 Task: Check the sale-to-list ratio of lanai in the last 1 year.
Action: Mouse moved to (859, 202)
Screenshot: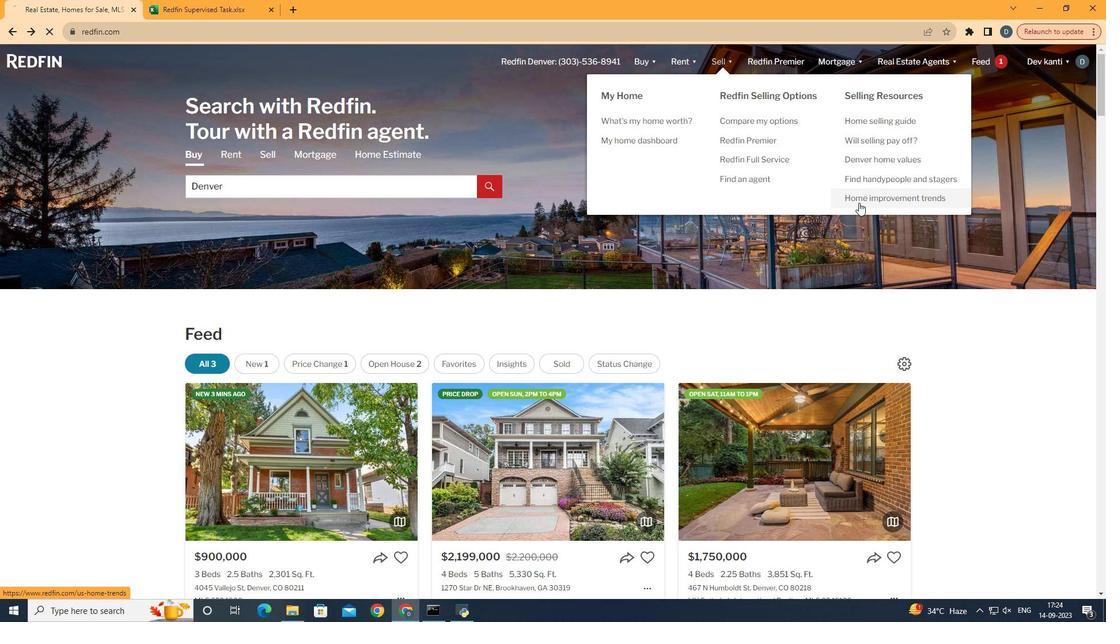 
Action: Mouse pressed left at (859, 202)
Screenshot: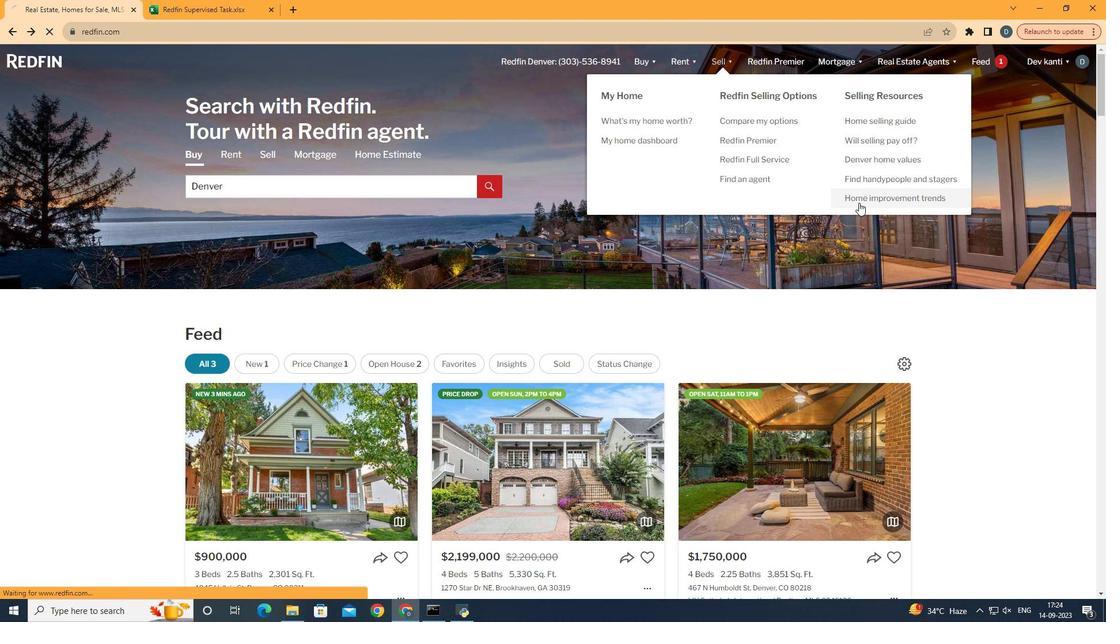 
Action: Mouse moved to (288, 220)
Screenshot: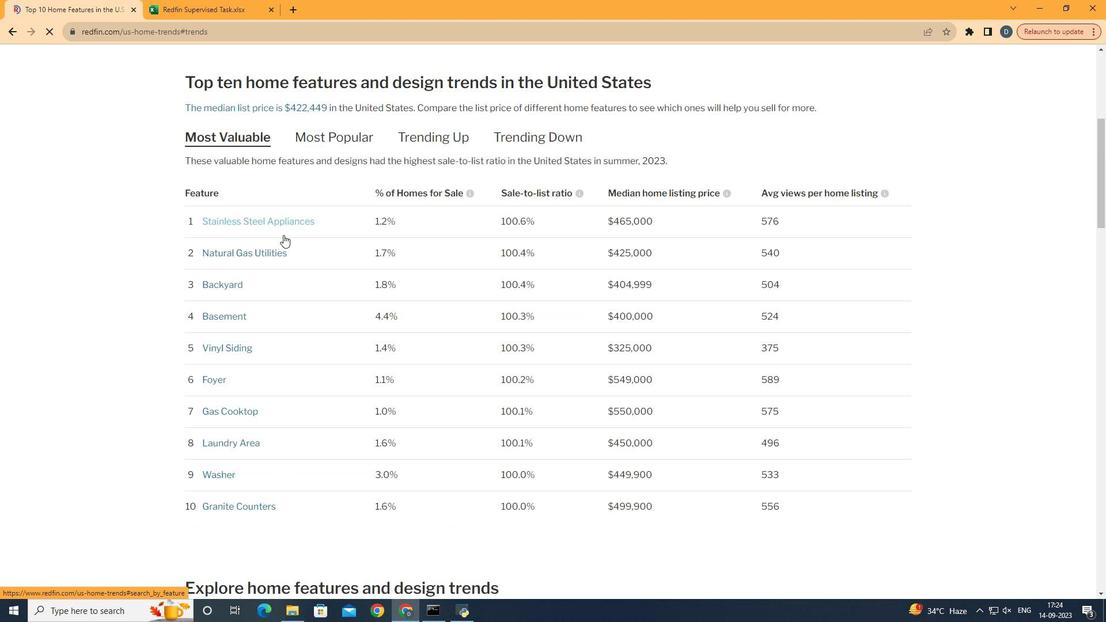 
Action: Mouse pressed left at (288, 220)
Screenshot: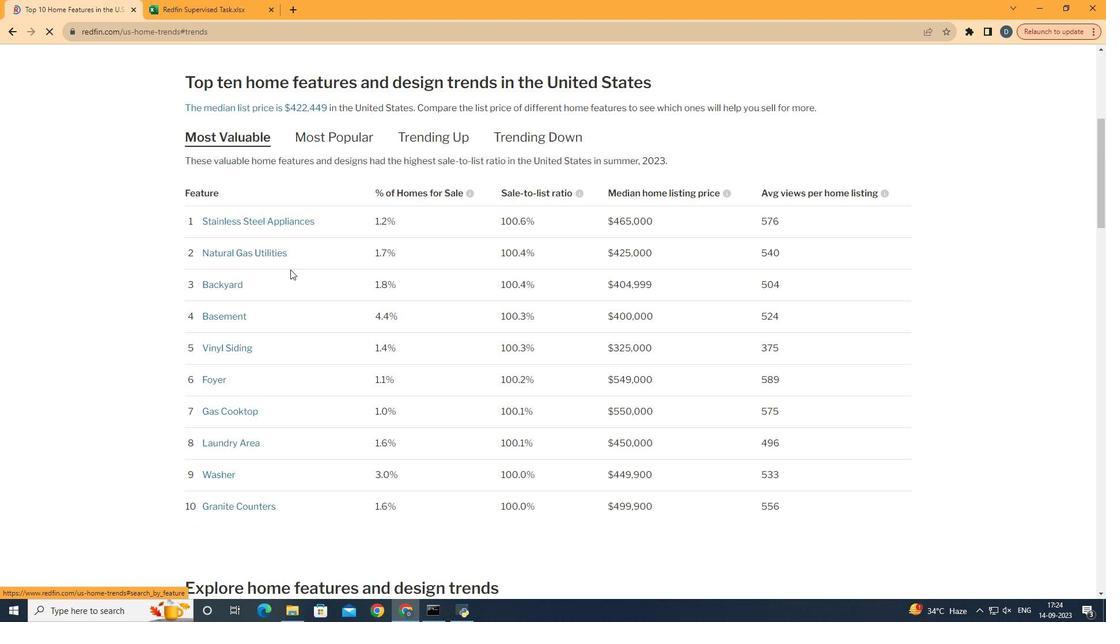 
Action: Mouse moved to (327, 314)
Screenshot: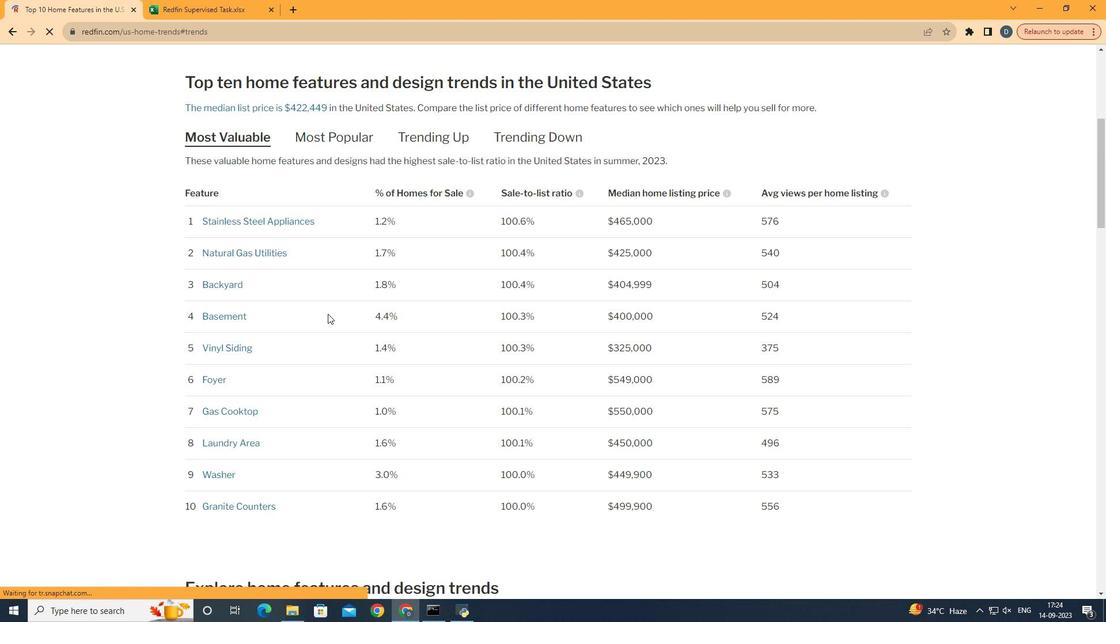
Action: Mouse scrolled (327, 313) with delta (0, 0)
Screenshot: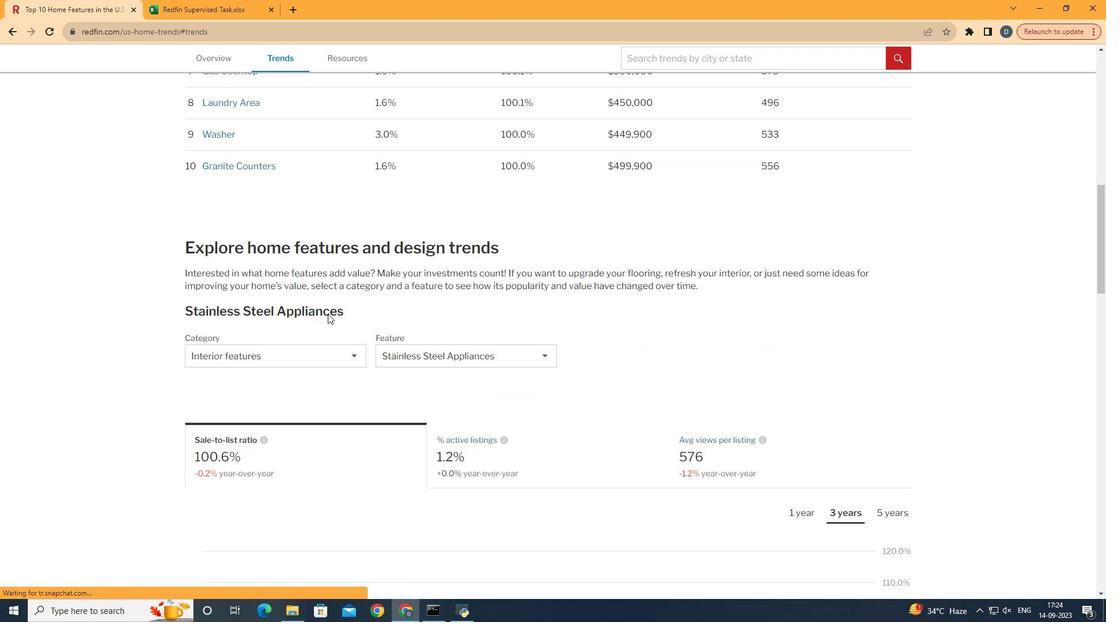 
Action: Mouse scrolled (327, 313) with delta (0, 0)
Screenshot: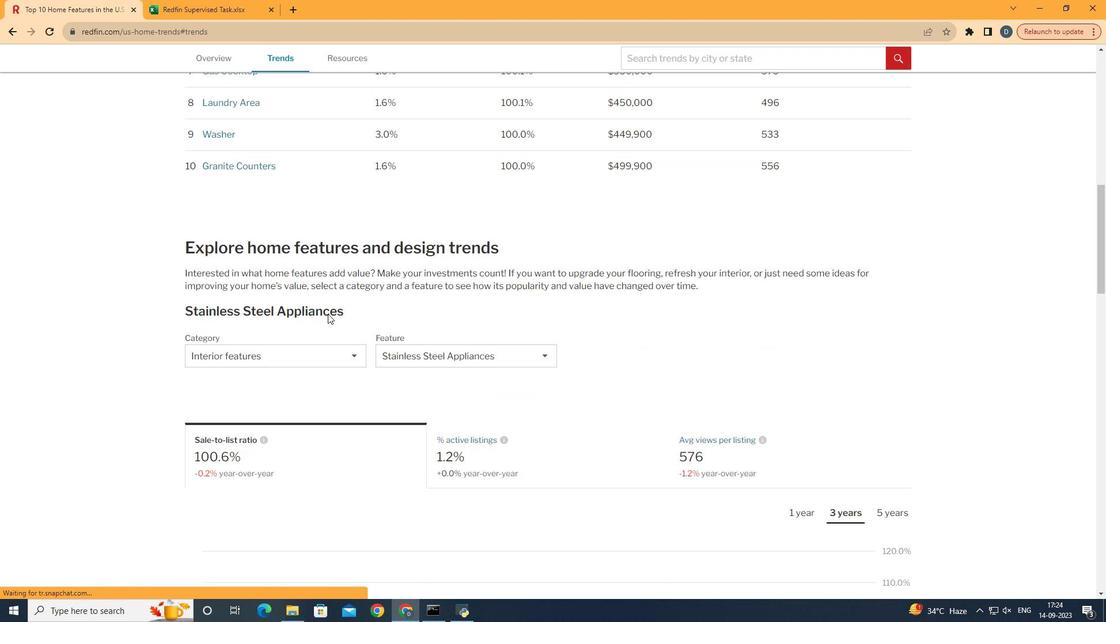 
Action: Mouse scrolled (327, 313) with delta (0, 0)
Screenshot: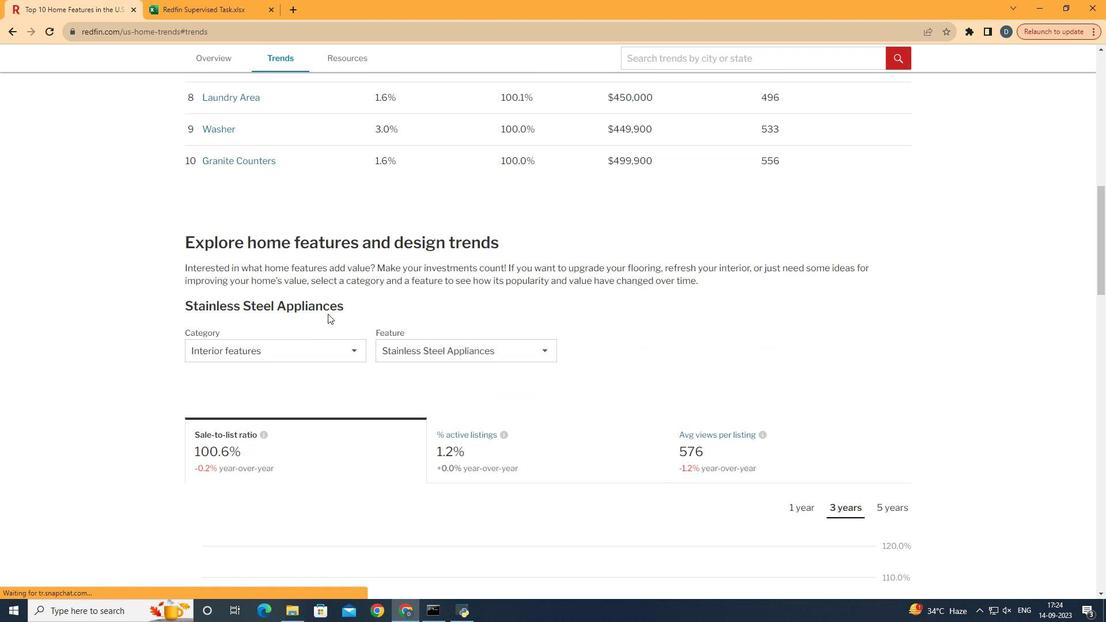 
Action: Mouse scrolled (327, 313) with delta (0, 0)
Screenshot: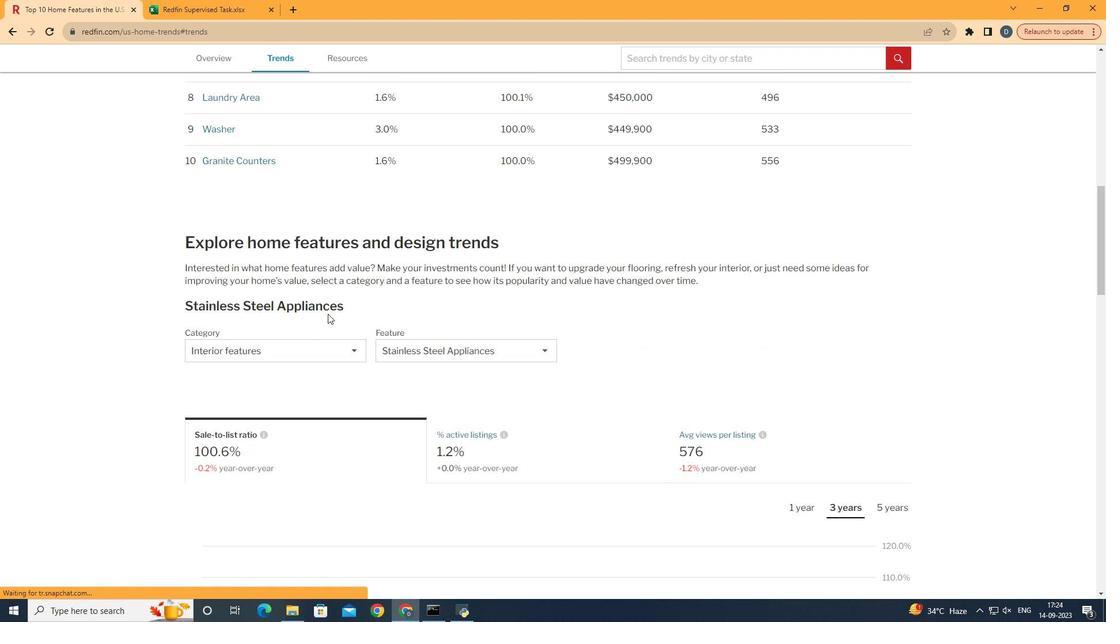 
Action: Mouse scrolled (327, 313) with delta (0, 0)
Screenshot: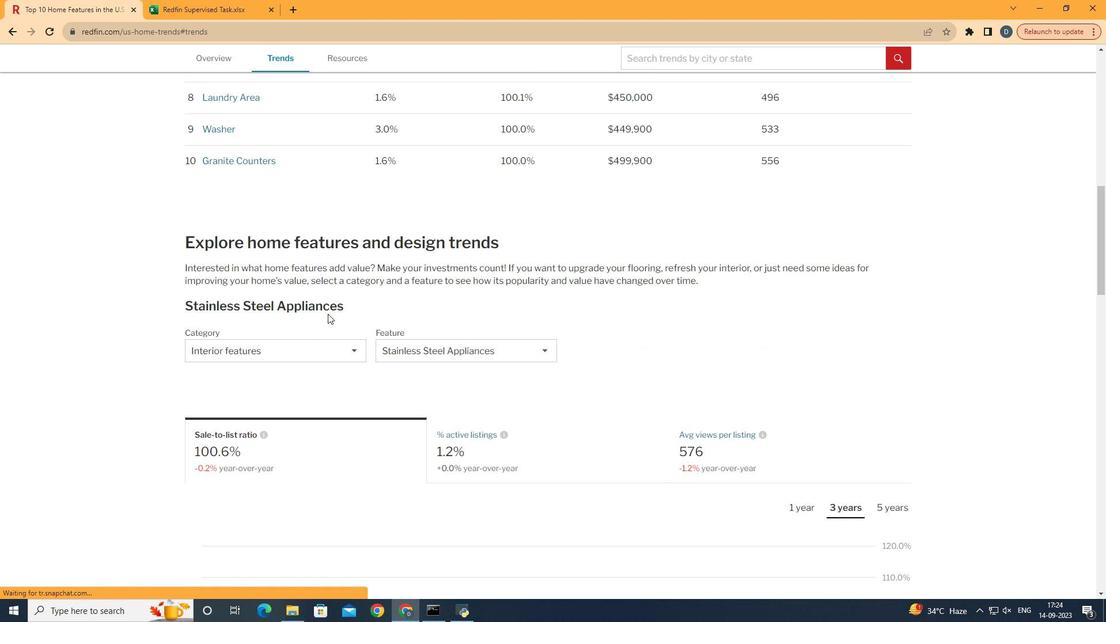 
Action: Mouse scrolled (327, 313) with delta (0, 0)
Screenshot: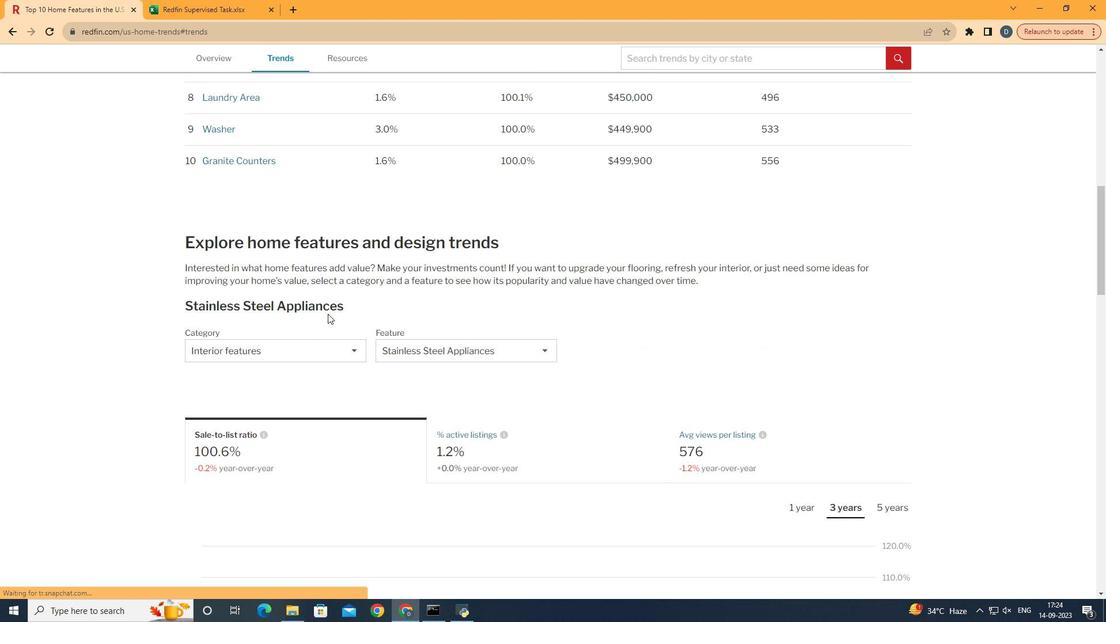 
Action: Mouse scrolled (327, 313) with delta (0, 0)
Screenshot: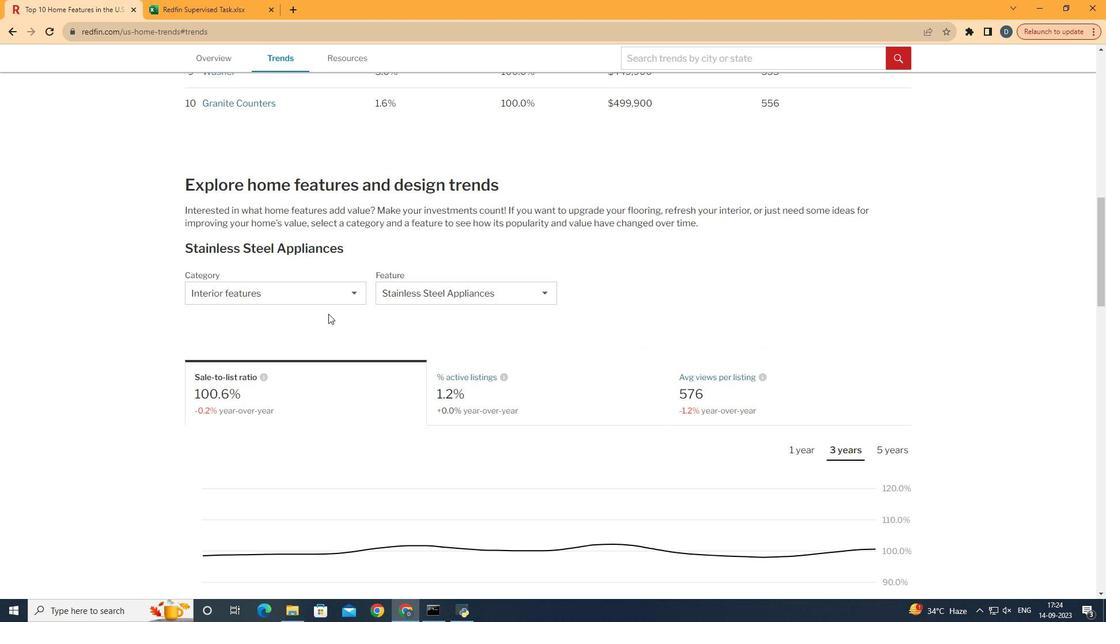 
Action: Mouse moved to (347, 299)
Screenshot: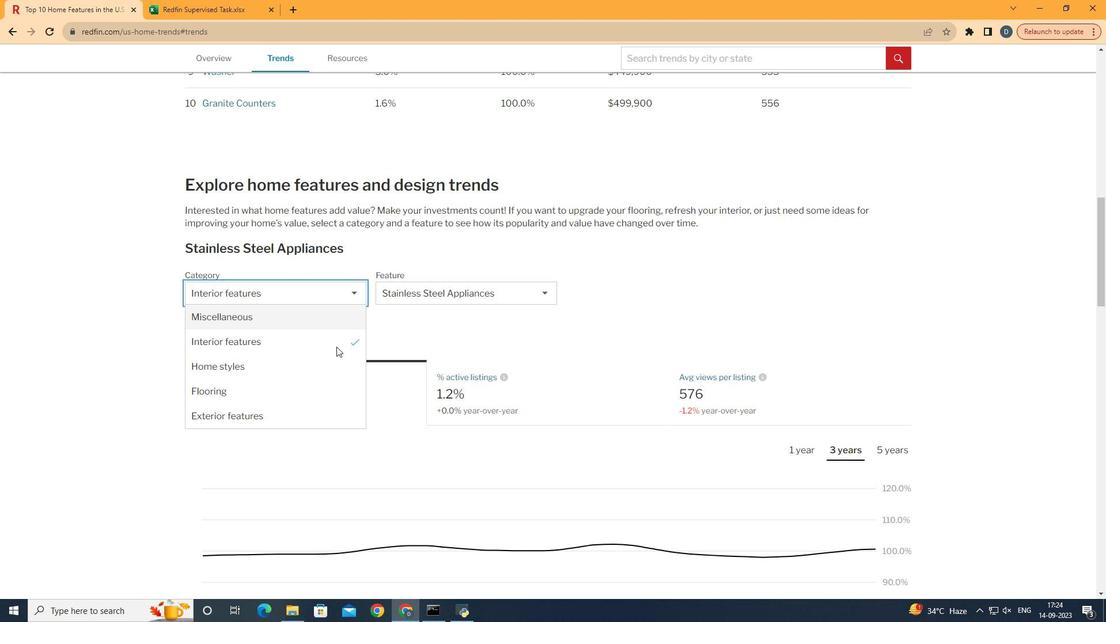 
Action: Mouse pressed left at (347, 299)
Screenshot: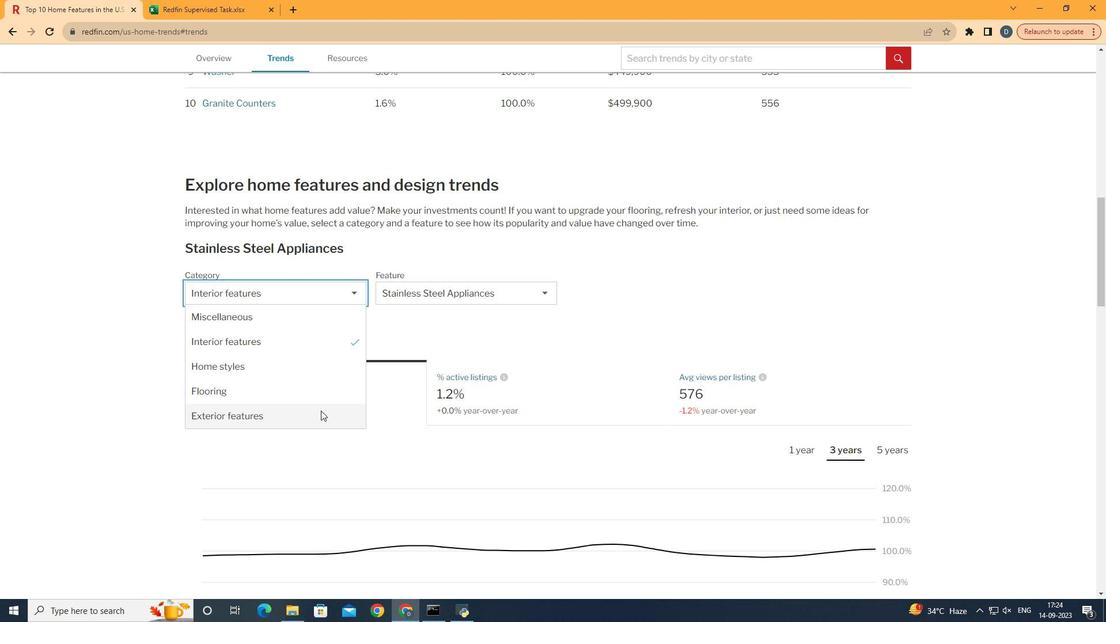 
Action: Mouse moved to (320, 415)
Screenshot: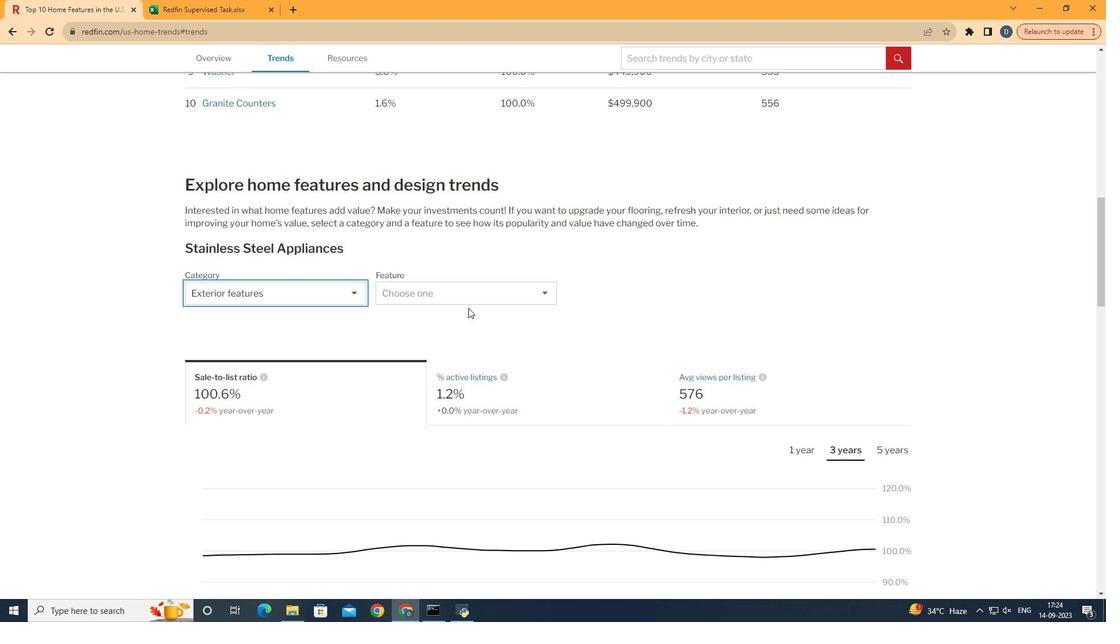 
Action: Mouse pressed left at (320, 415)
Screenshot: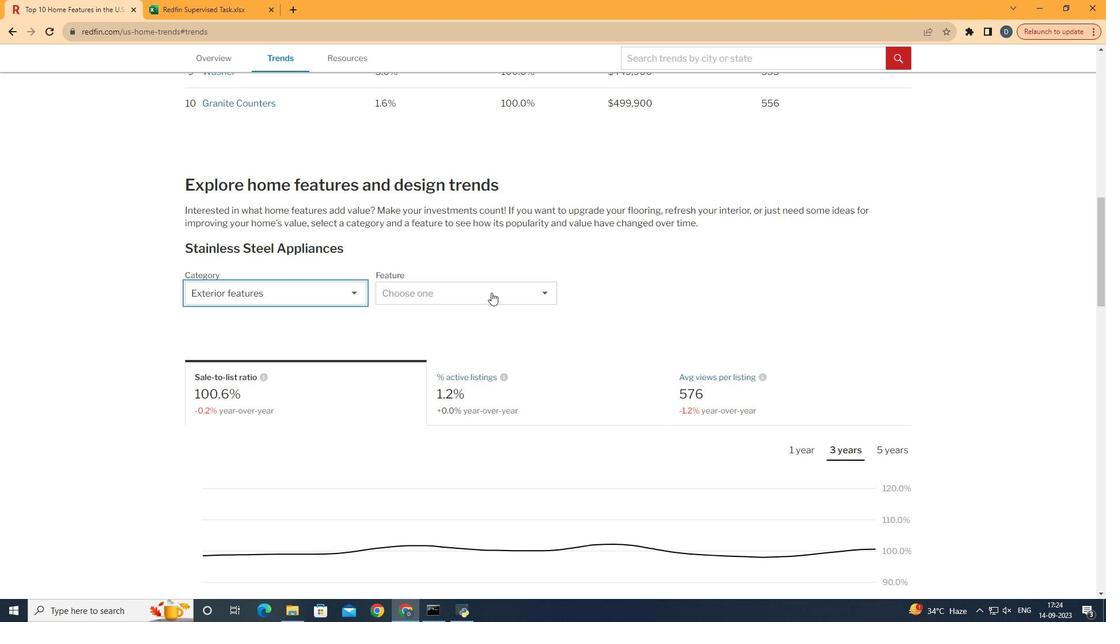 
Action: Mouse moved to (491, 292)
Screenshot: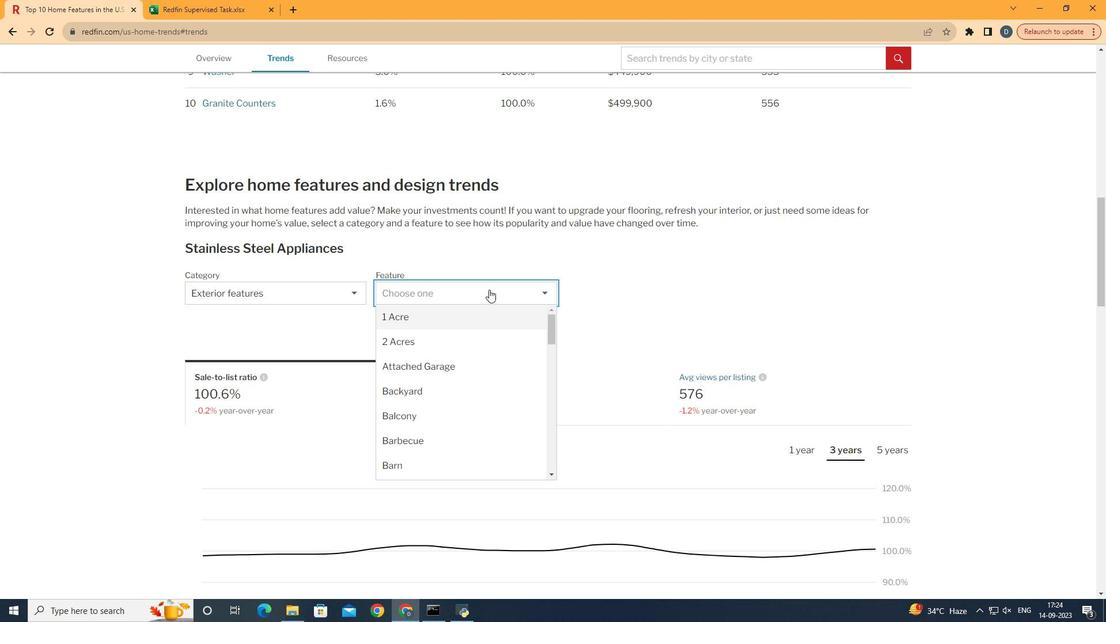 
Action: Mouse pressed left at (491, 292)
Screenshot: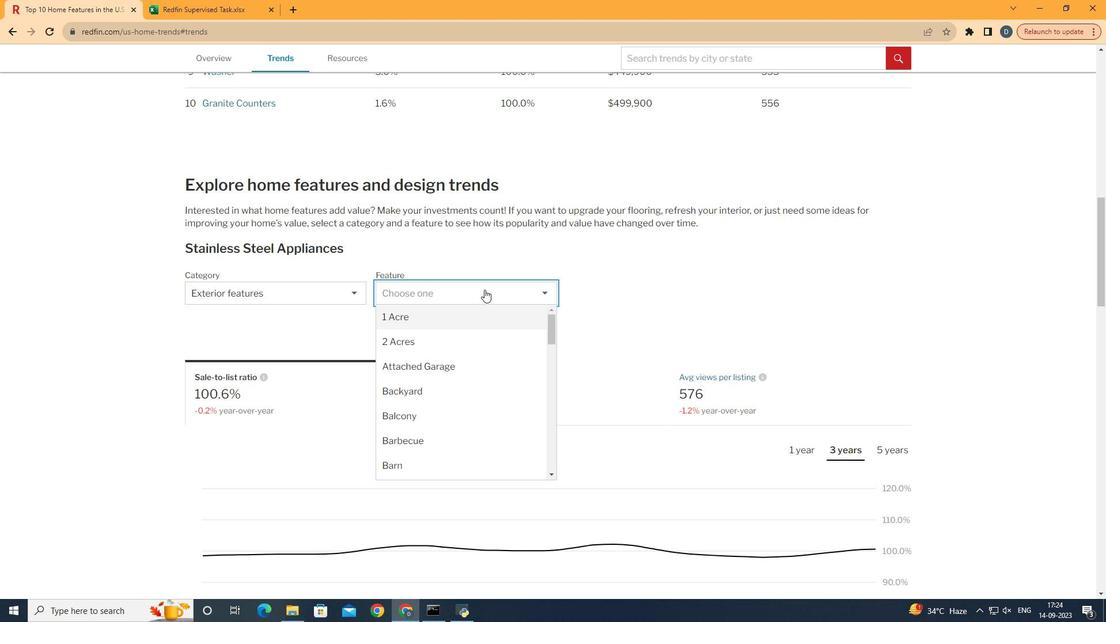 
Action: Mouse moved to (470, 378)
Screenshot: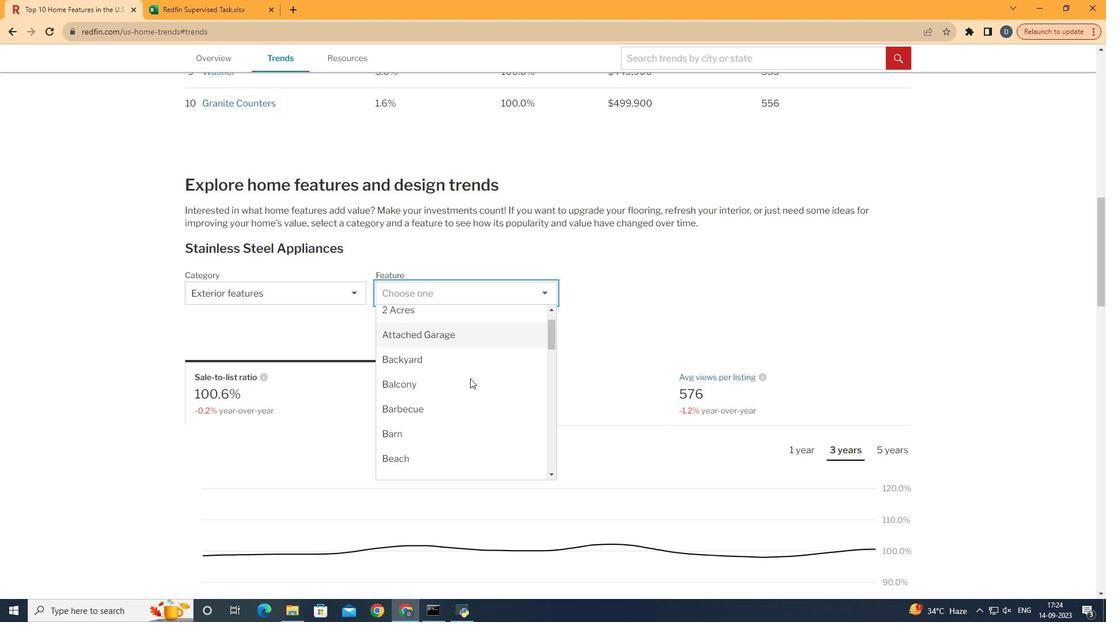 
Action: Mouse scrolled (470, 377) with delta (0, 0)
Screenshot: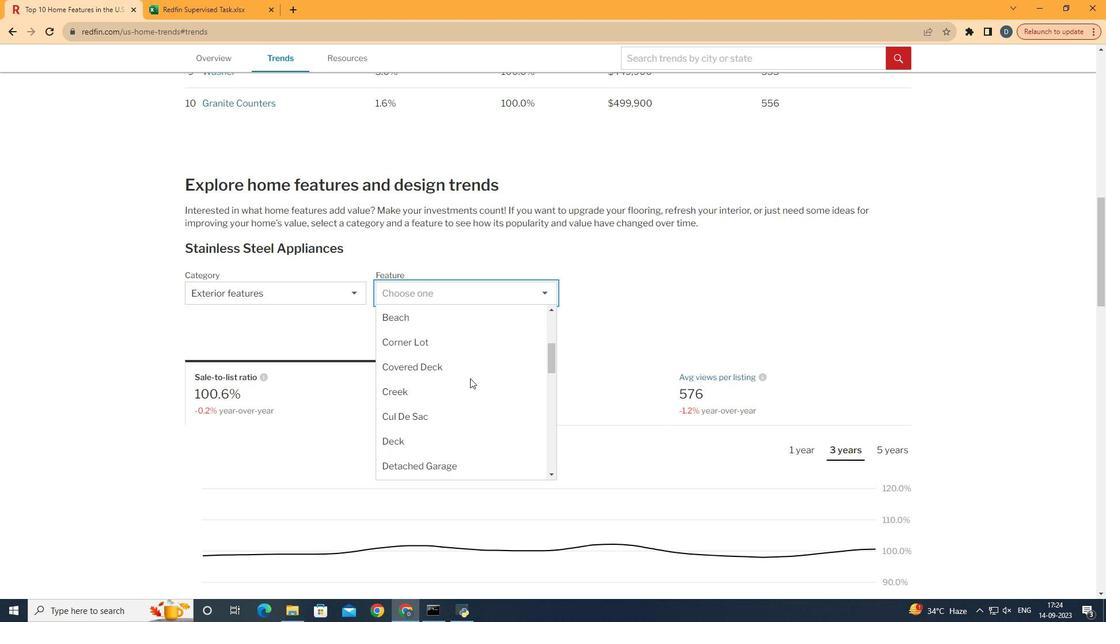
Action: Mouse scrolled (470, 377) with delta (0, 0)
Screenshot: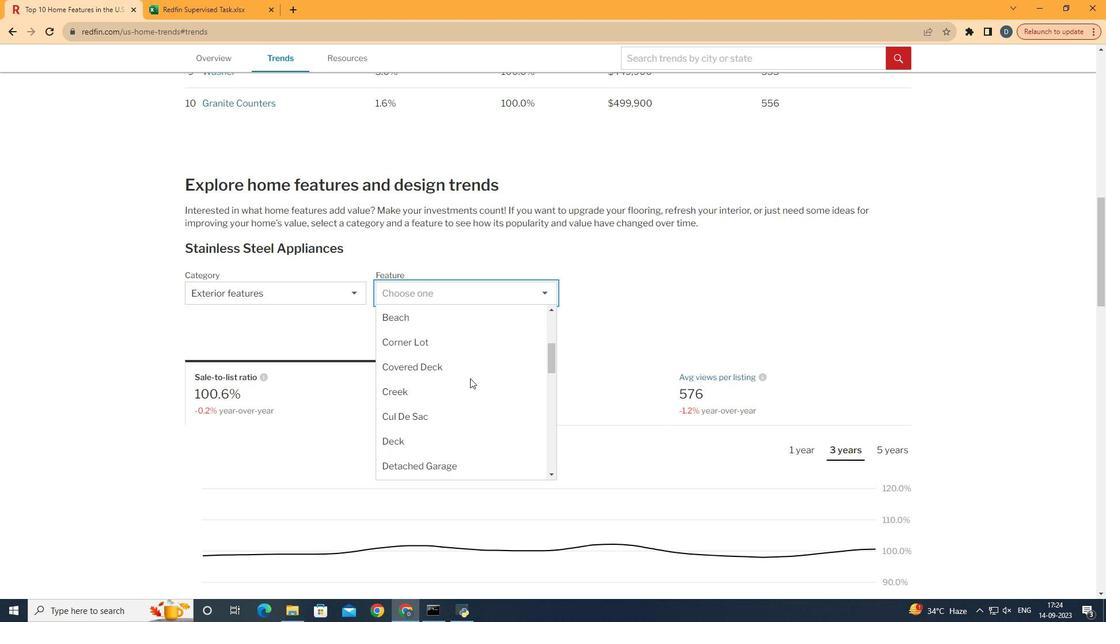 
Action: Mouse scrolled (470, 377) with delta (0, 0)
Screenshot: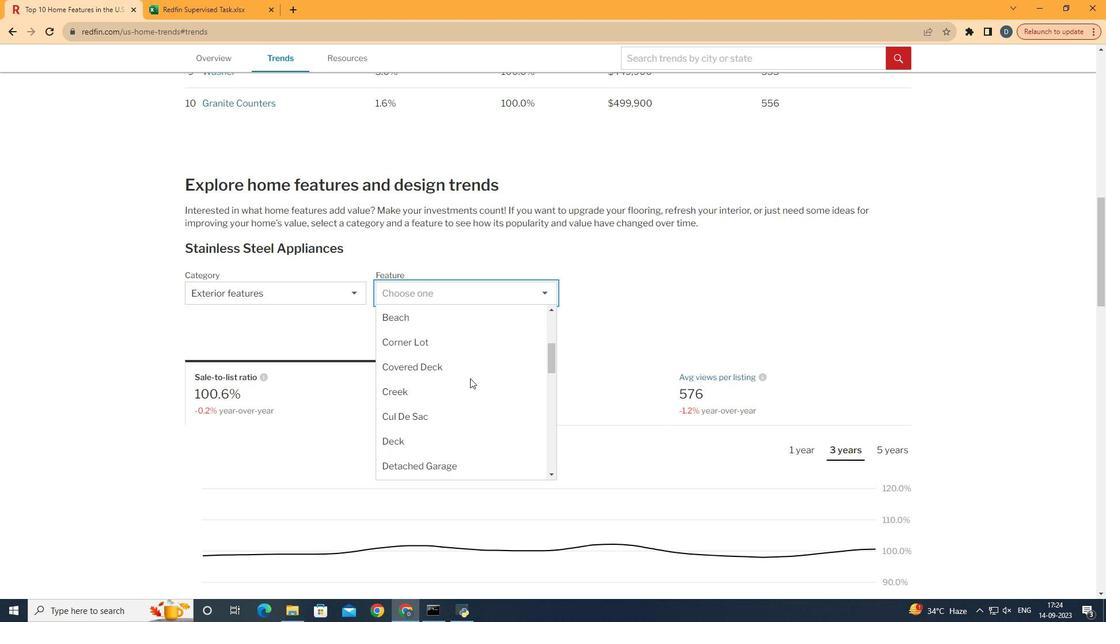 
Action: Mouse scrolled (470, 377) with delta (0, 0)
Screenshot: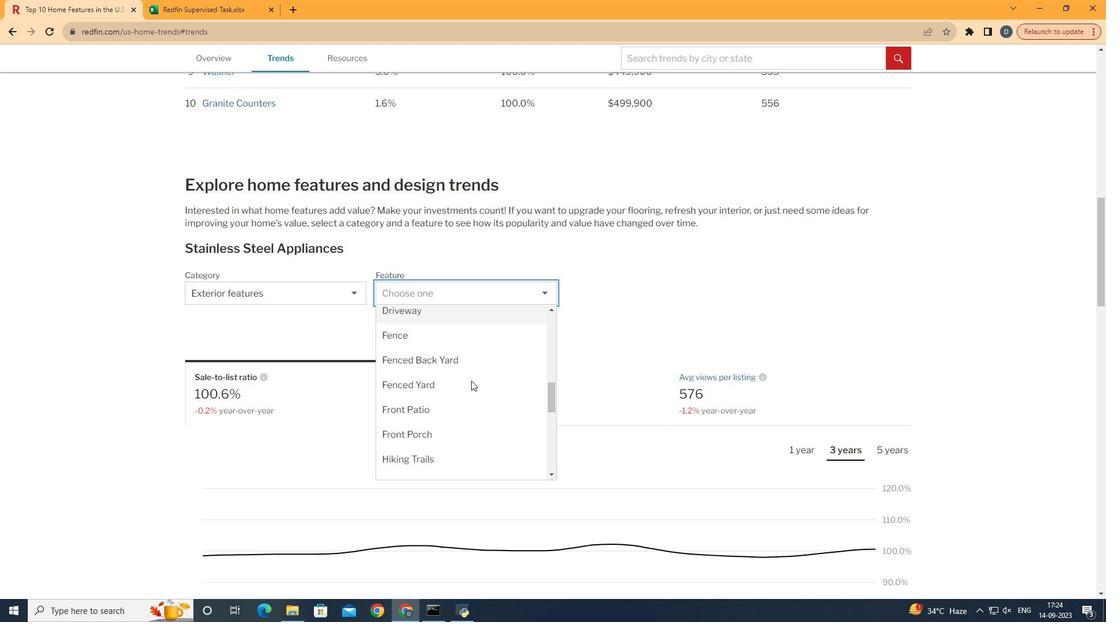 
Action: Mouse scrolled (470, 377) with delta (0, 0)
Screenshot: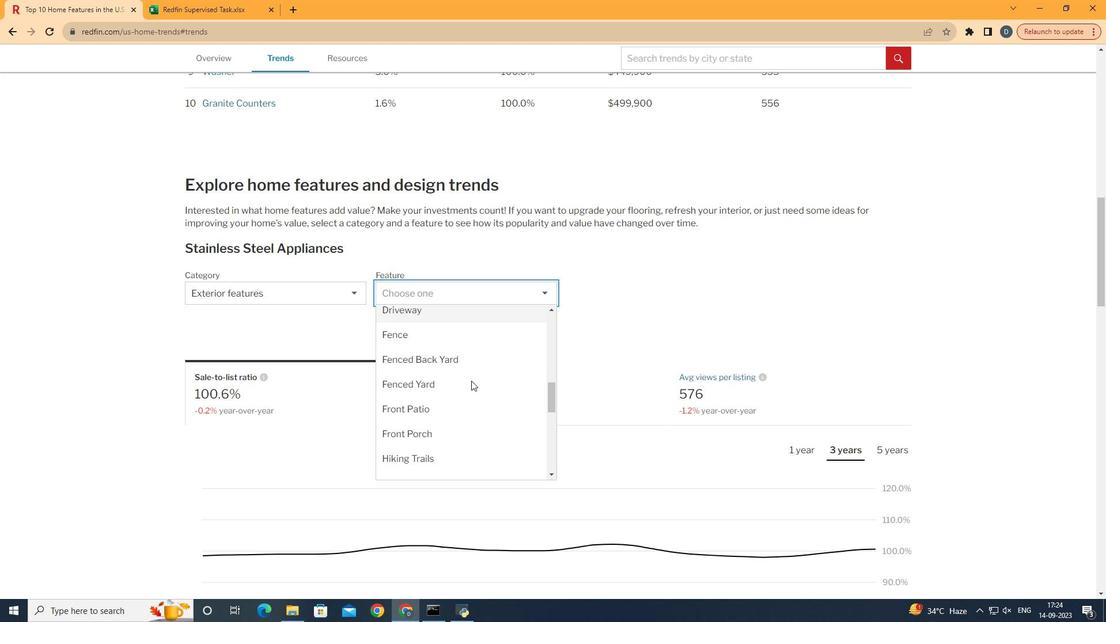 
Action: Mouse moved to (470, 380)
Screenshot: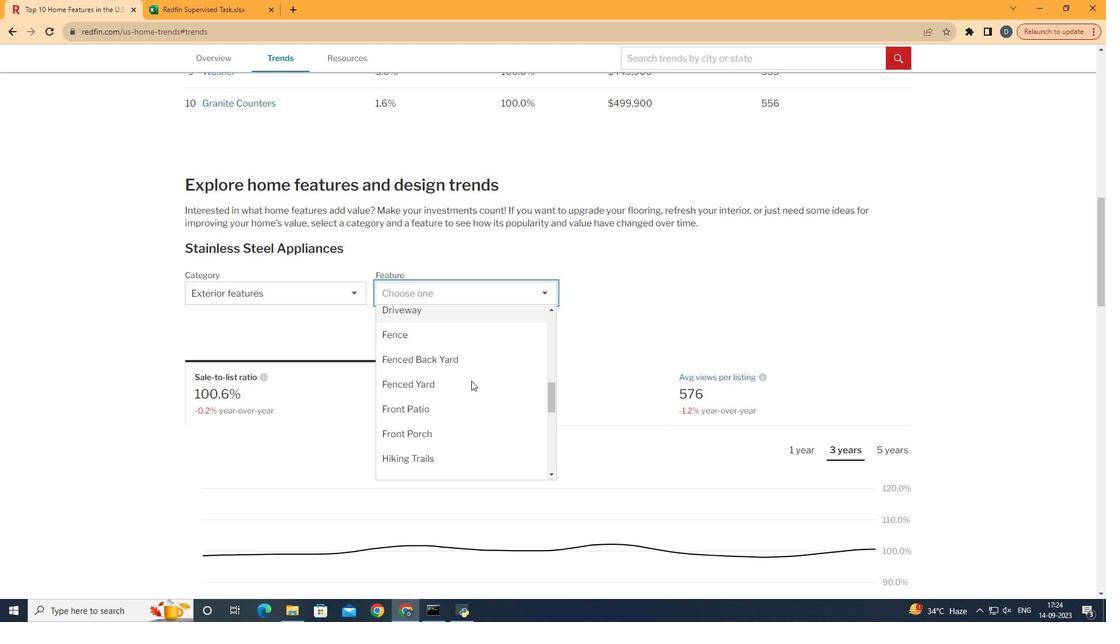 
Action: Mouse scrolled (470, 379) with delta (0, 0)
Screenshot: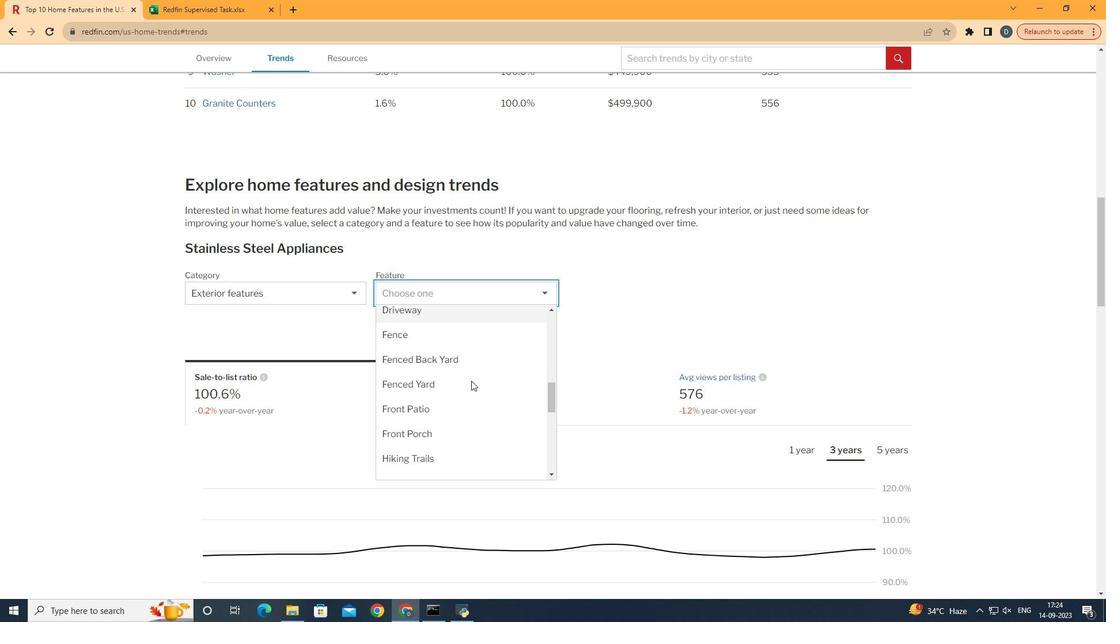 
Action: Mouse scrolled (470, 379) with delta (0, 0)
Screenshot: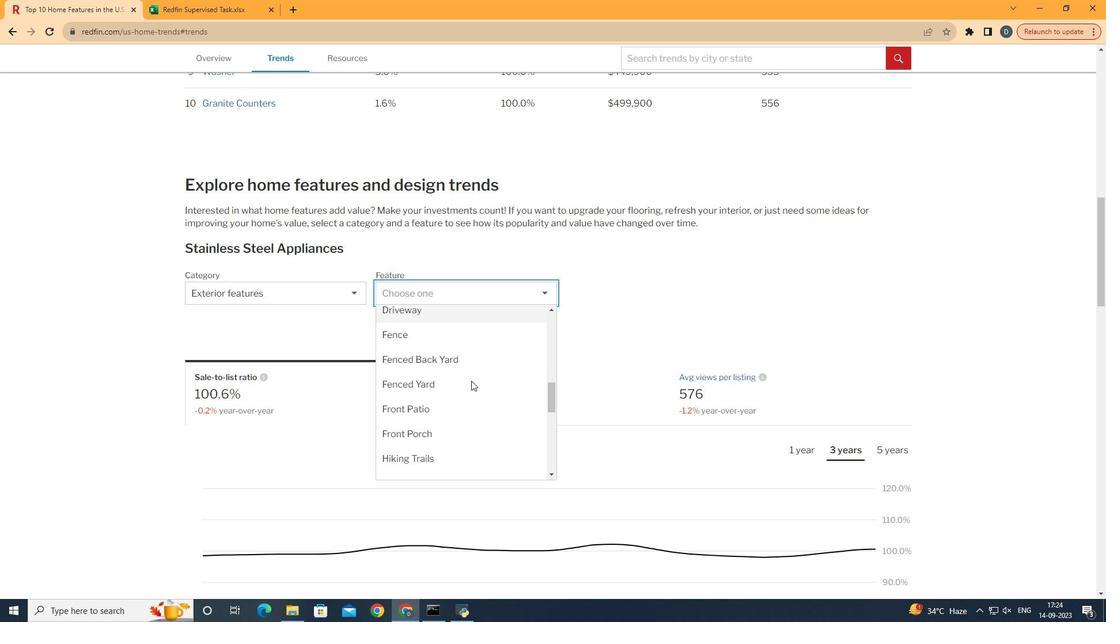 
Action: Mouse moved to (471, 380)
Screenshot: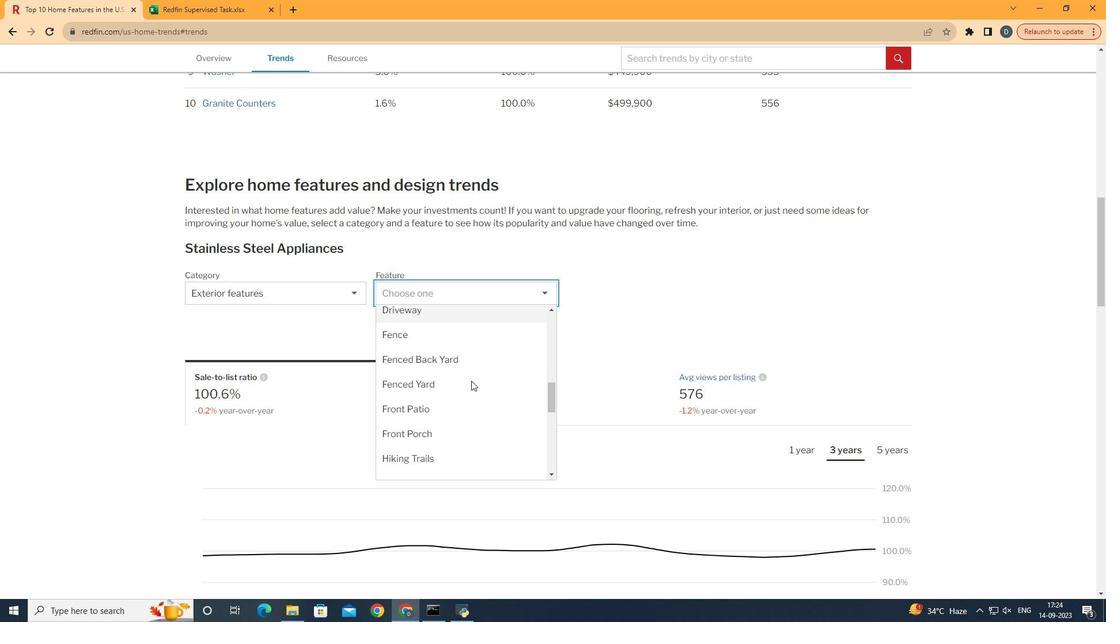 
Action: Mouse scrolled (471, 380) with delta (0, 0)
Screenshot: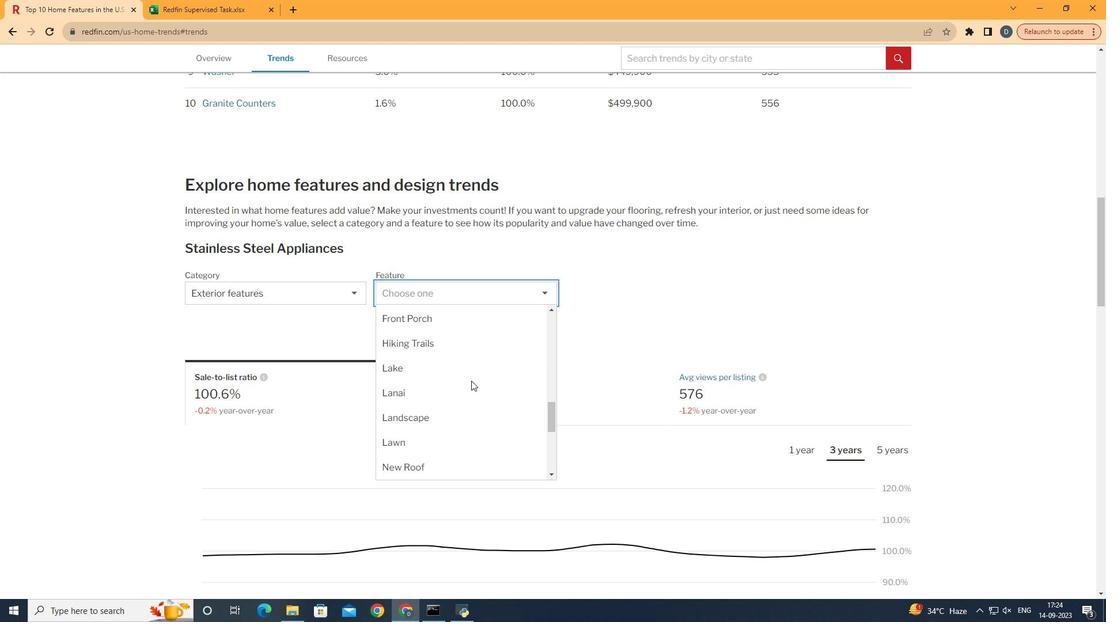 
Action: Mouse scrolled (471, 380) with delta (0, 0)
Screenshot: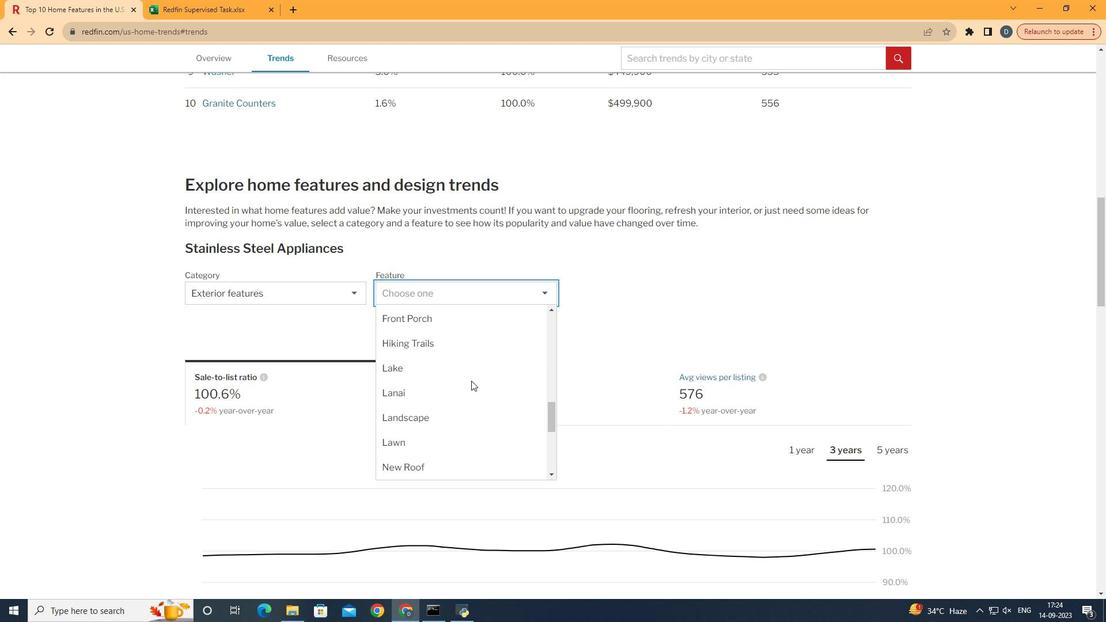 
Action: Mouse moved to (470, 386)
Screenshot: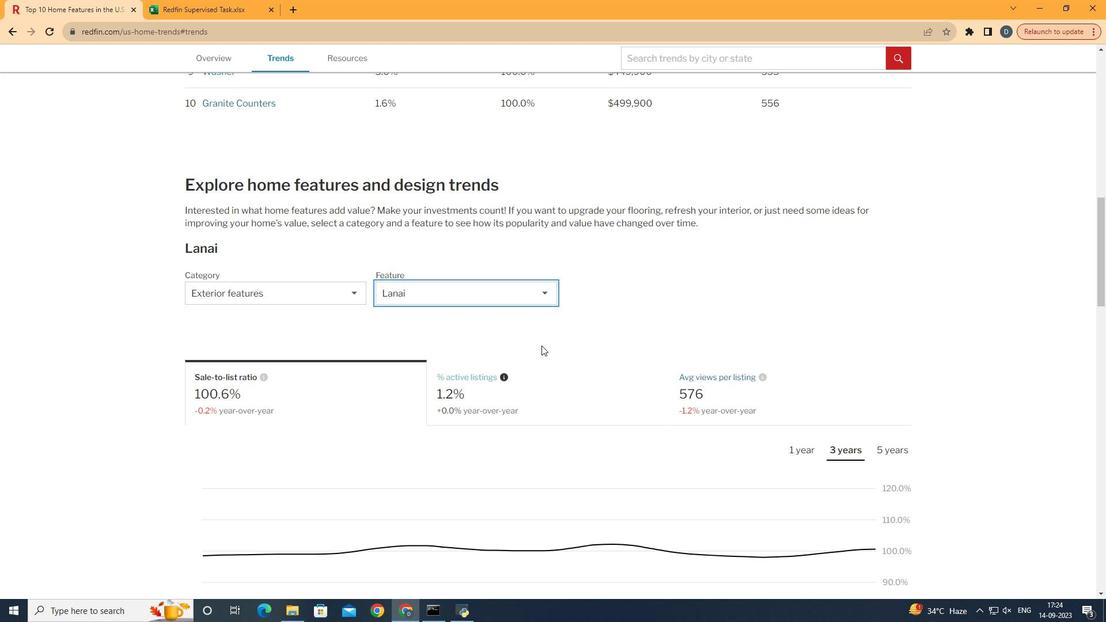 
Action: Mouse pressed left at (470, 386)
Screenshot: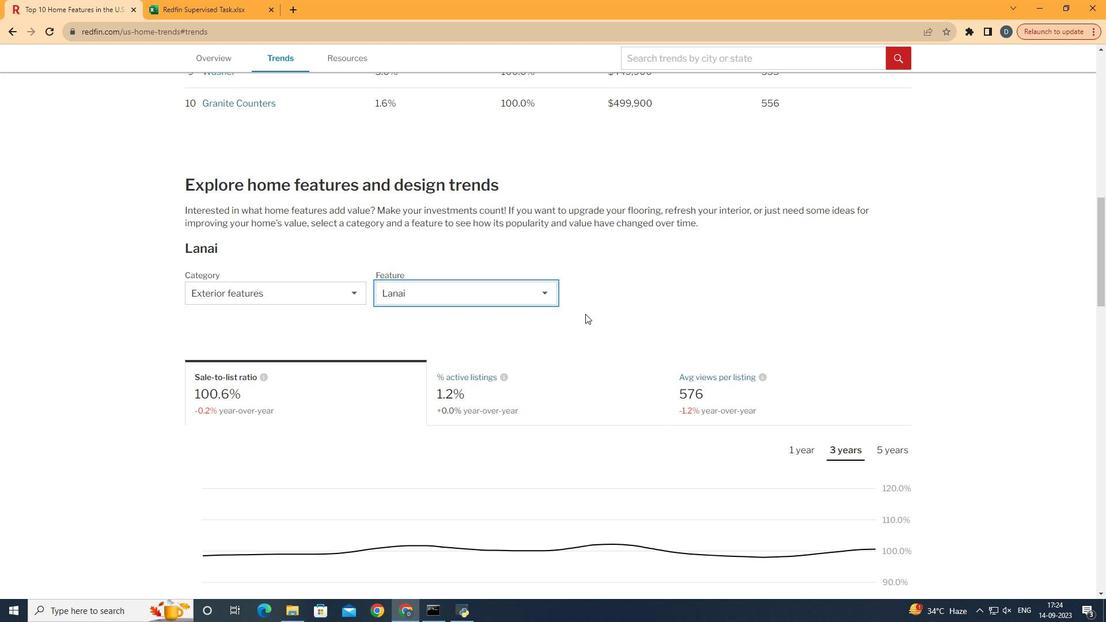 
Action: Mouse moved to (585, 314)
Screenshot: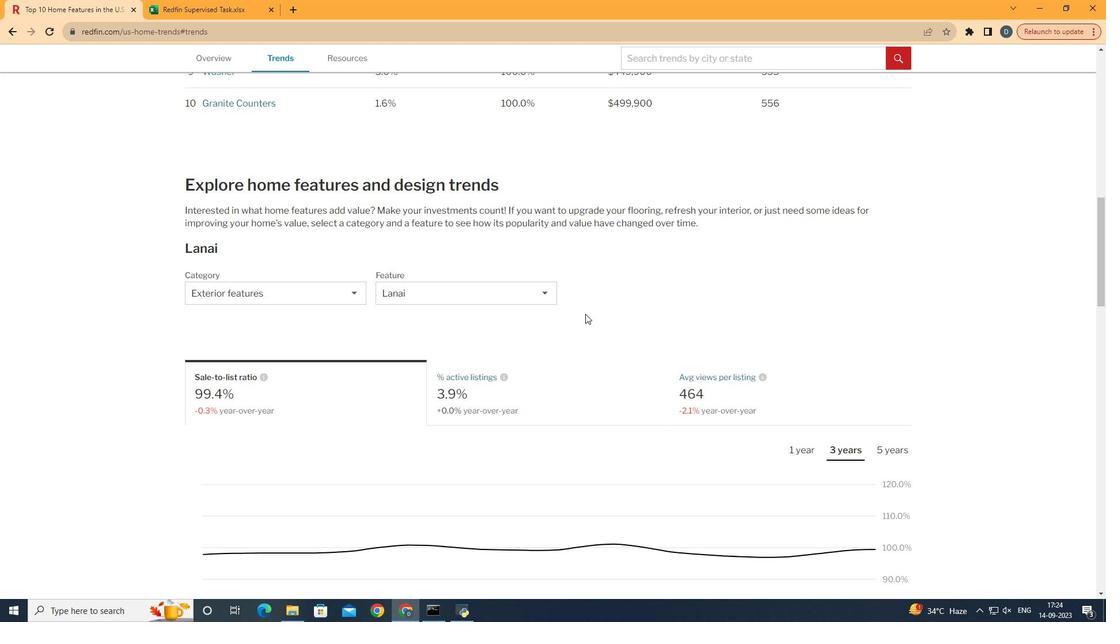 
Action: Mouse pressed left at (585, 314)
Screenshot: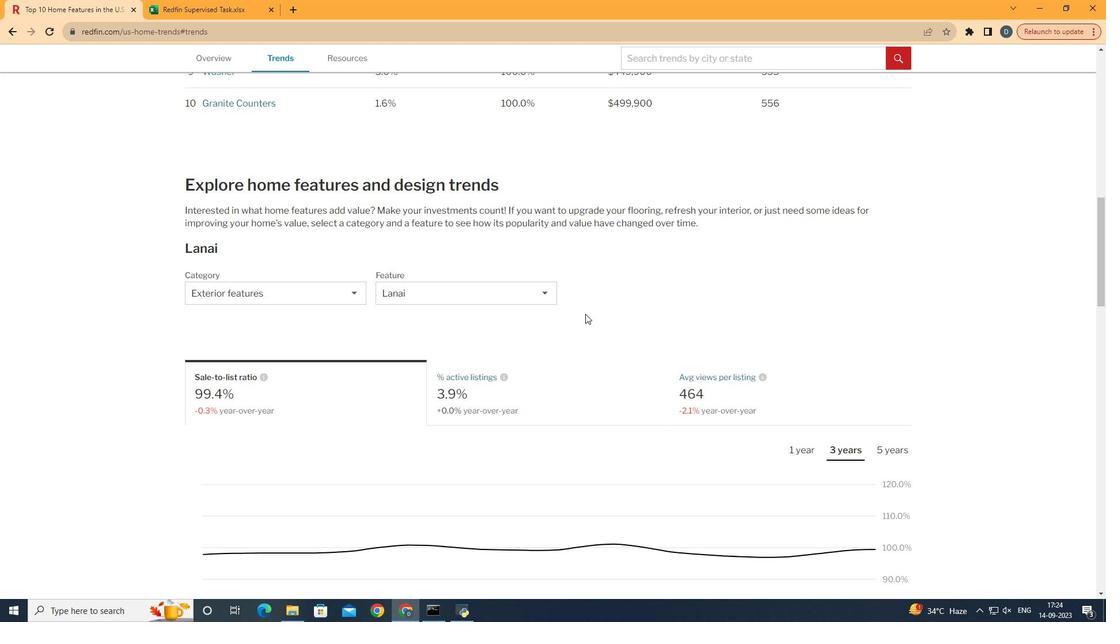 
Action: Mouse scrolled (585, 313) with delta (0, 0)
Screenshot: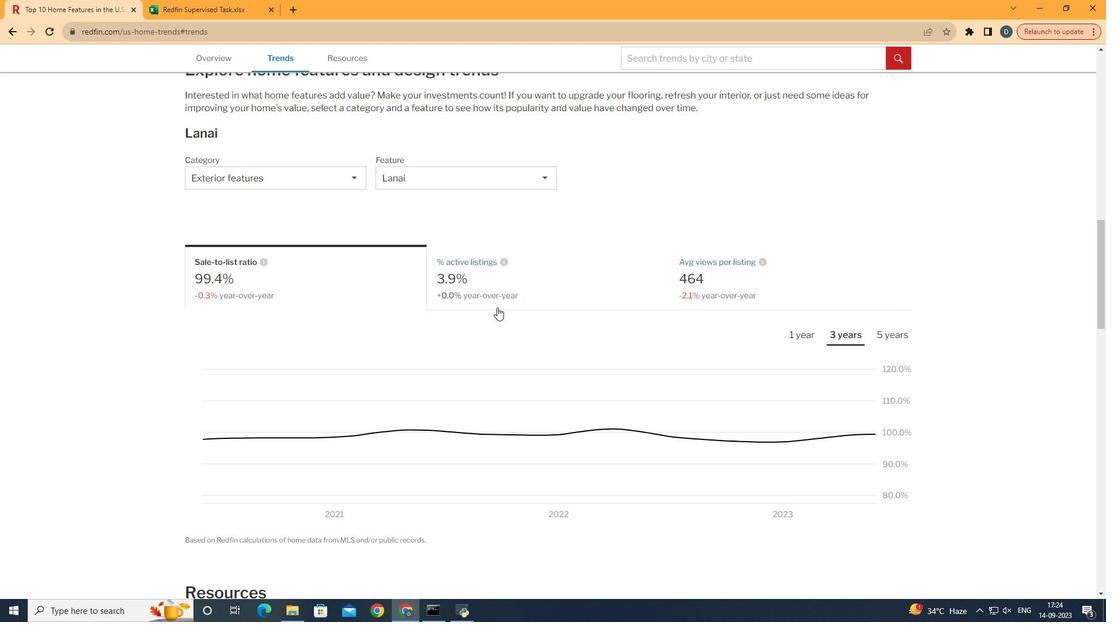 
Action: Mouse scrolled (585, 313) with delta (0, 0)
Screenshot: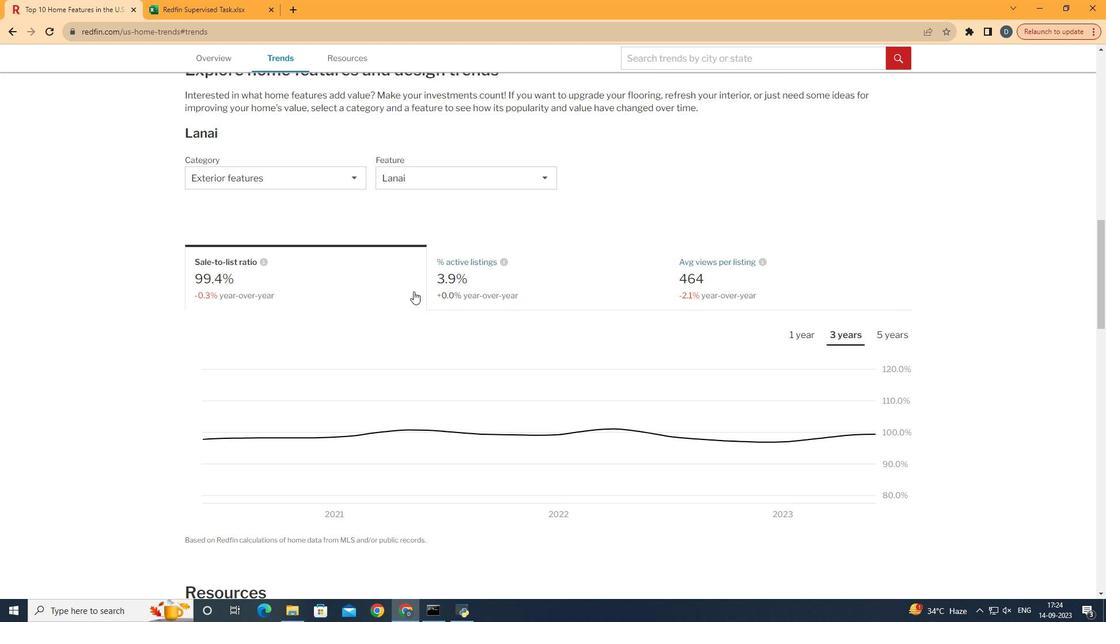 
Action: Mouse moved to (803, 334)
Screenshot: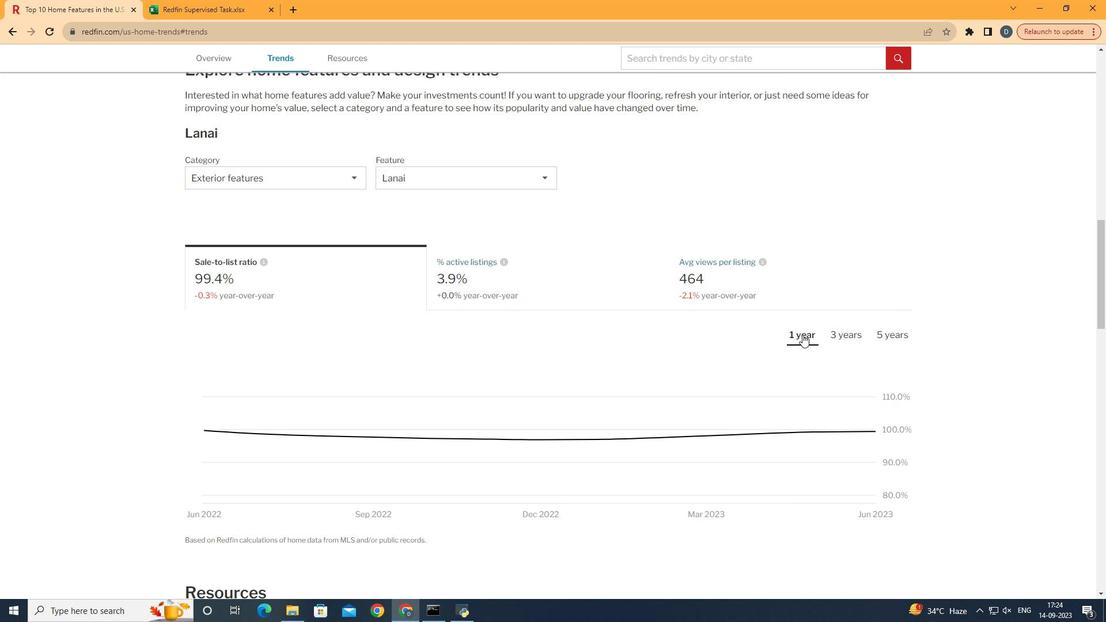 
Action: Mouse pressed left at (803, 334)
Screenshot: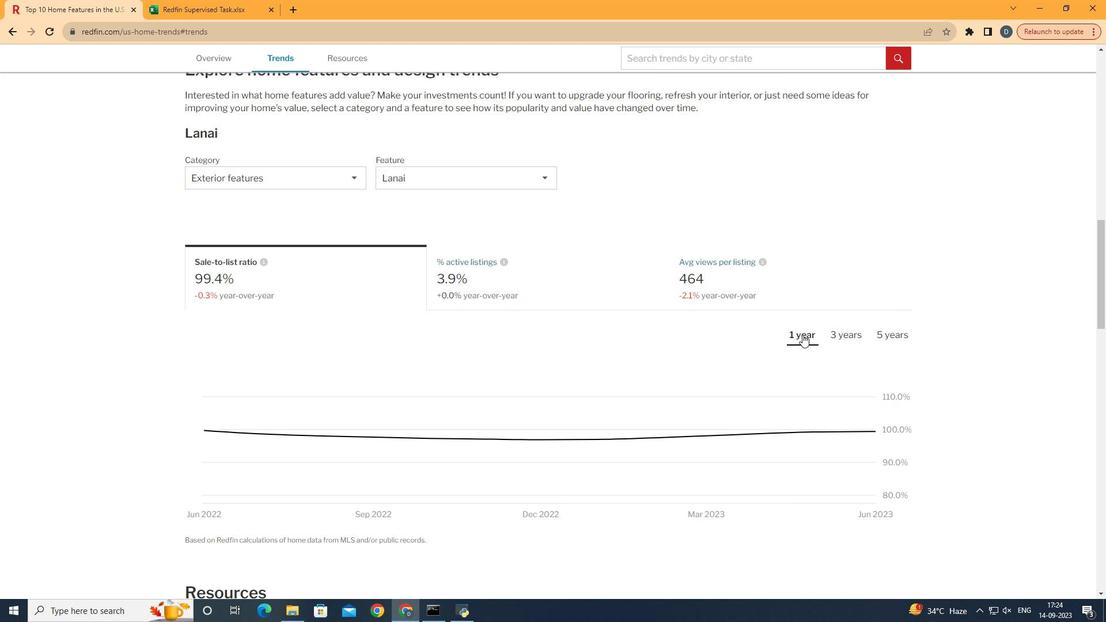 
Action: Mouse moved to (802, 334)
Screenshot: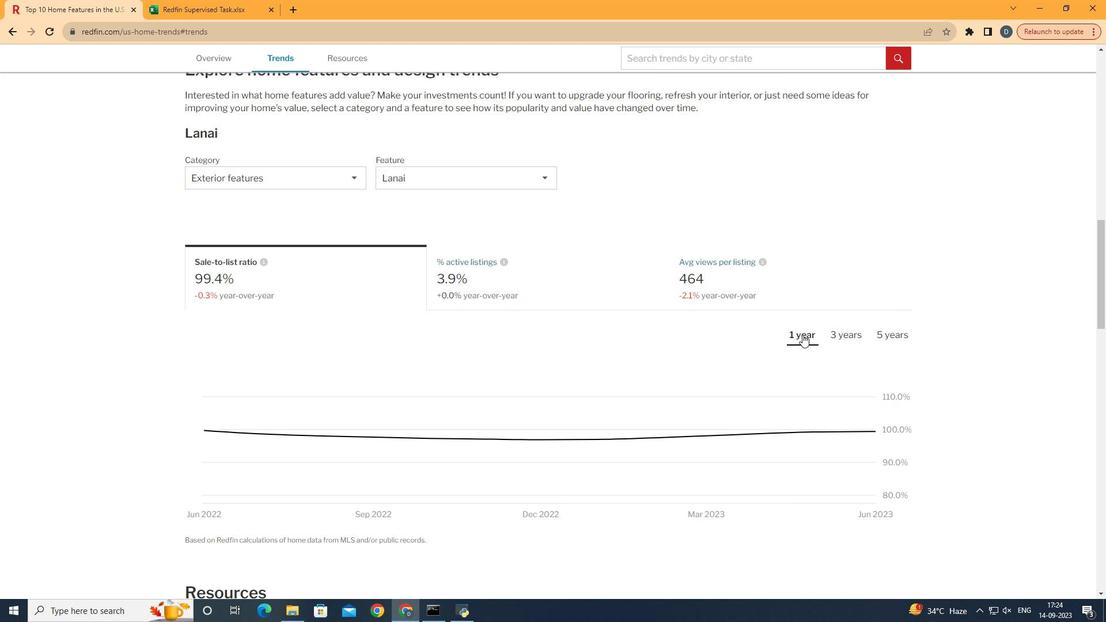 
